 Task: Select the criteria, the date is "tomorrow".
Action: Mouse moved to (205, 92)
Screenshot: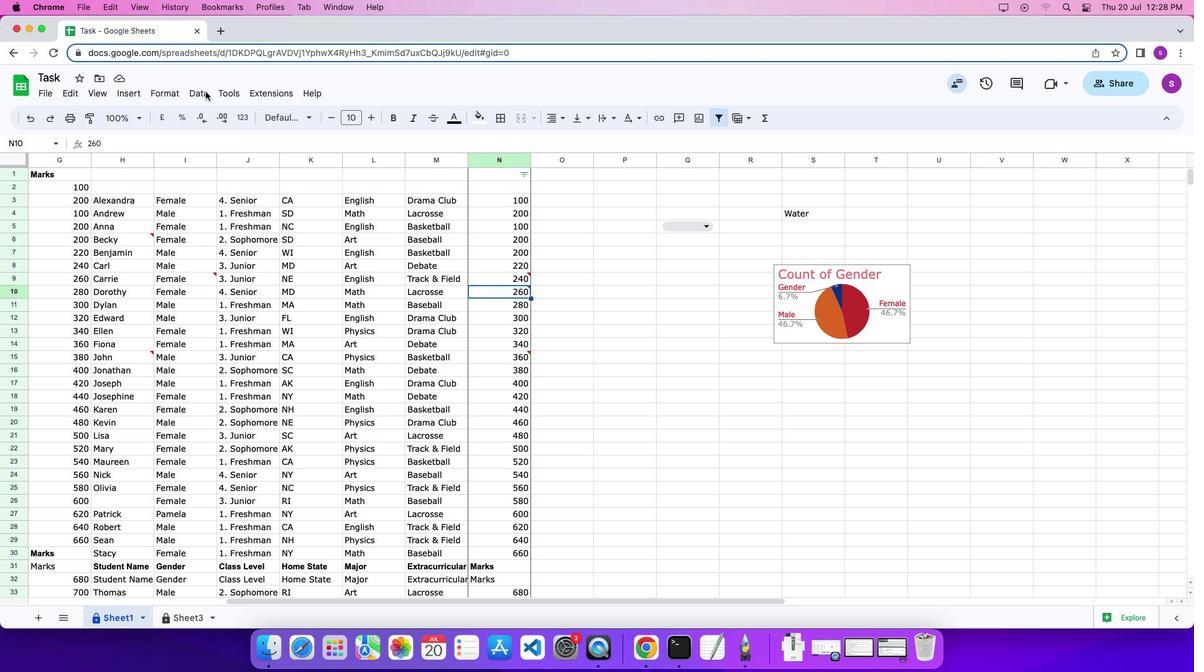 
Action: Mouse pressed left at (205, 92)
Screenshot: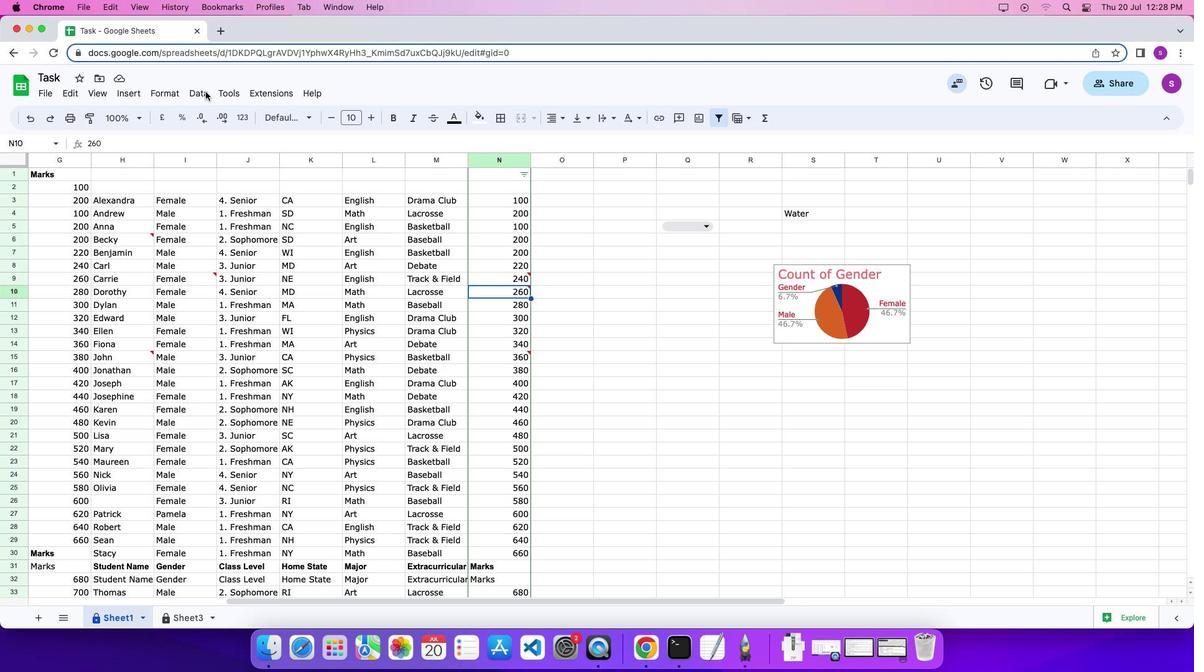 
Action: Mouse pressed left at (205, 92)
Screenshot: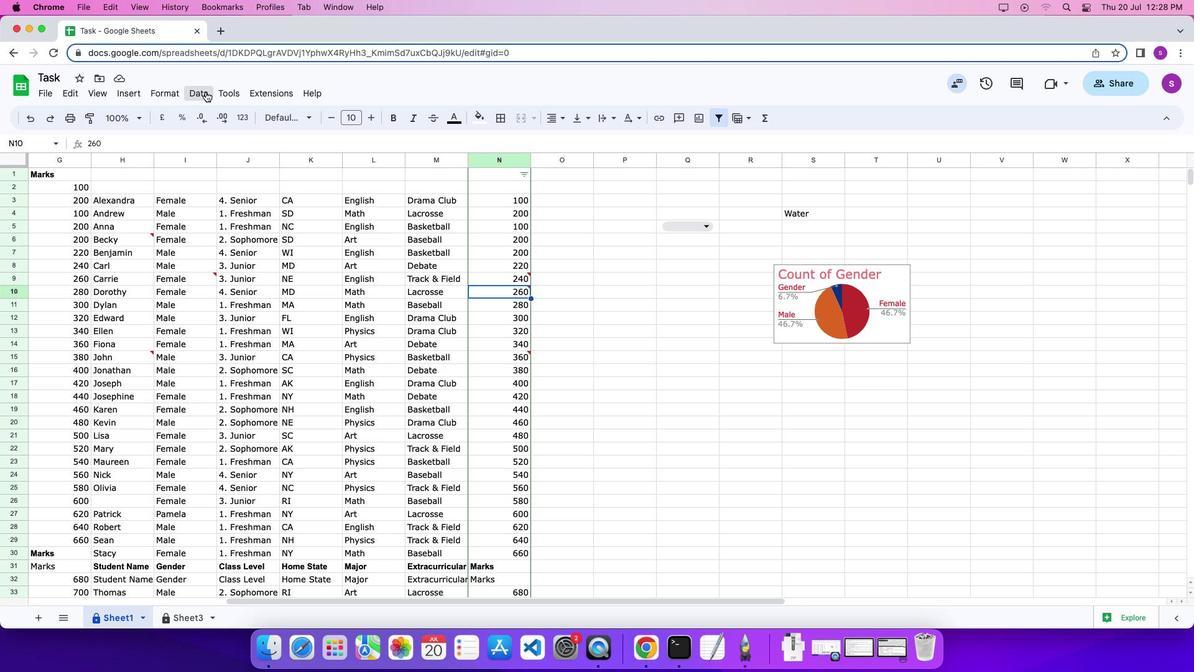 
Action: Mouse pressed left at (205, 92)
Screenshot: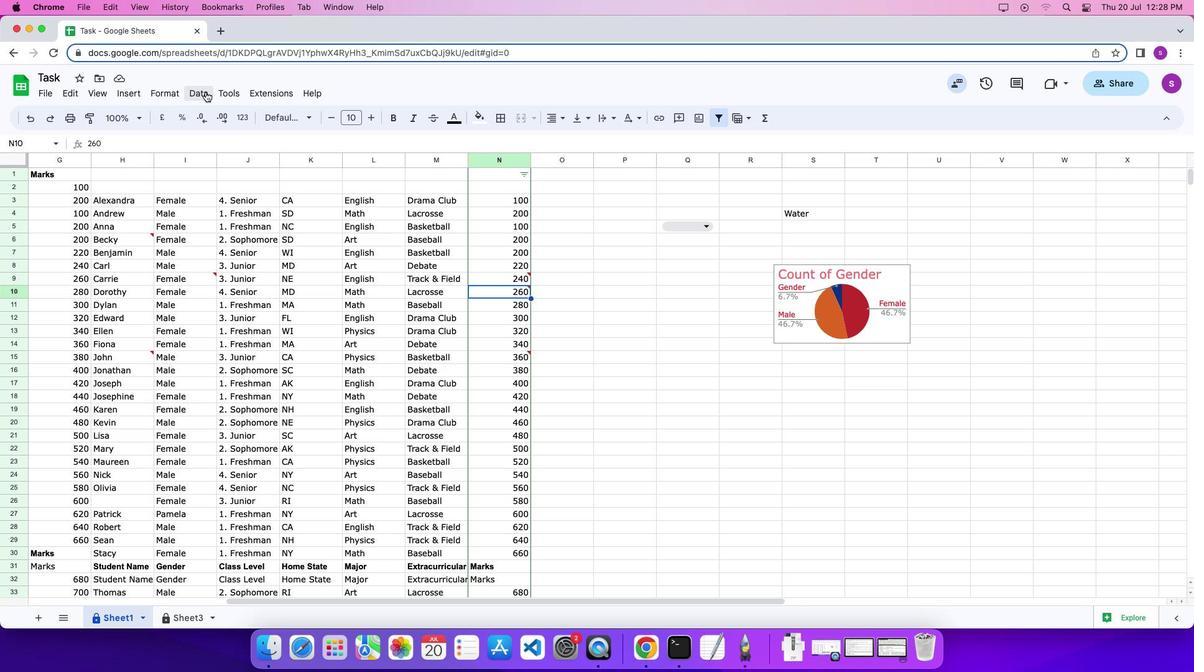 
Action: Mouse moved to (266, 339)
Screenshot: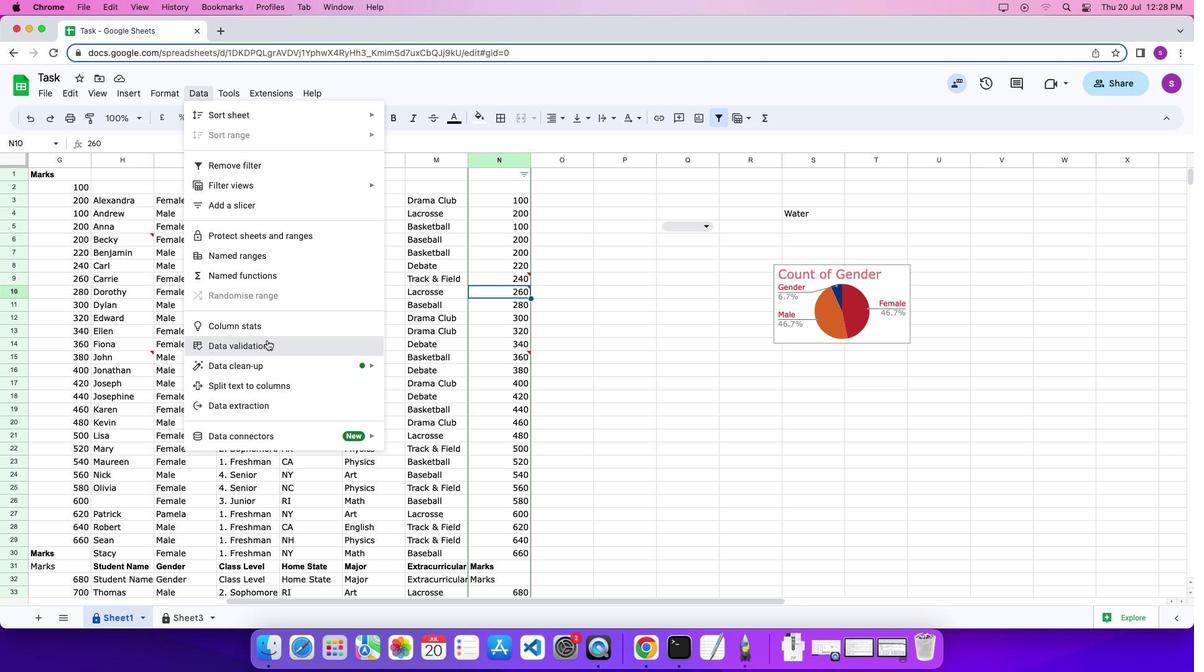
Action: Mouse pressed left at (266, 339)
Screenshot: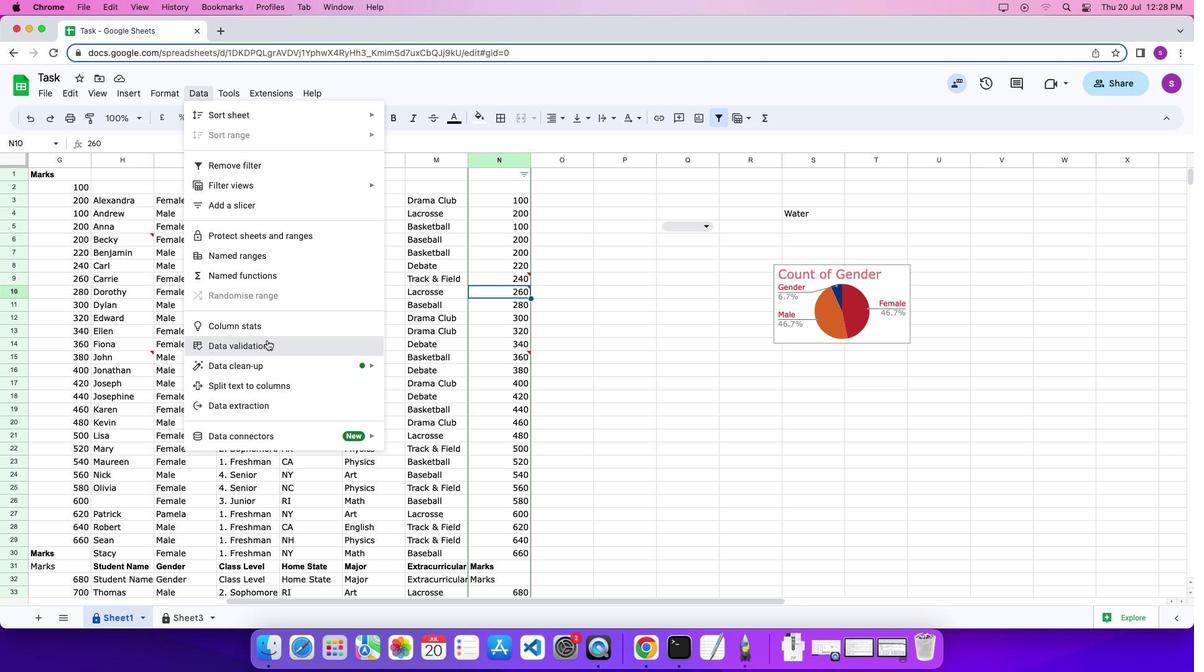 
Action: Mouse moved to (1118, 335)
Screenshot: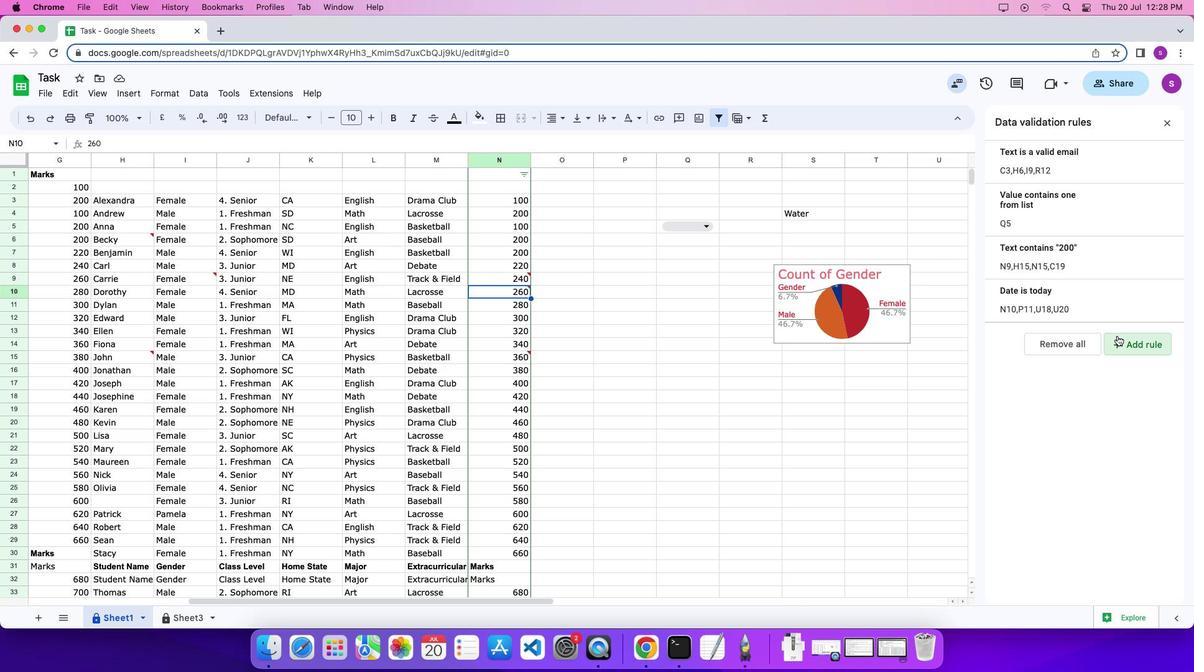 
Action: Mouse pressed left at (1118, 335)
Screenshot: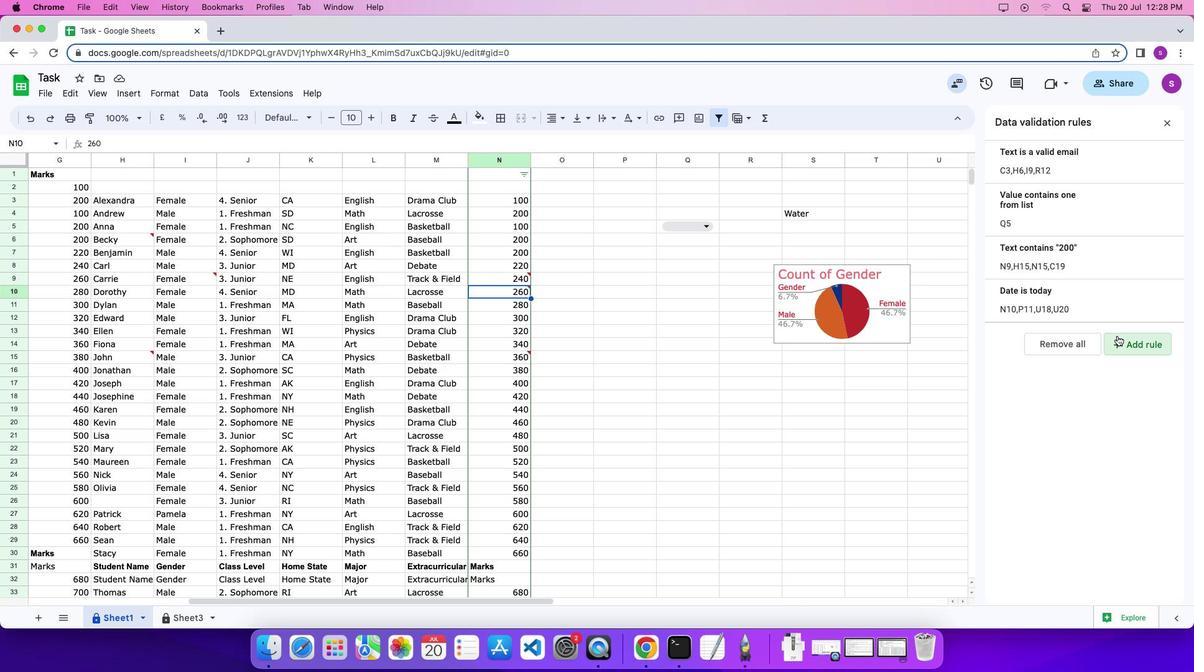 
Action: Mouse moved to (1084, 232)
Screenshot: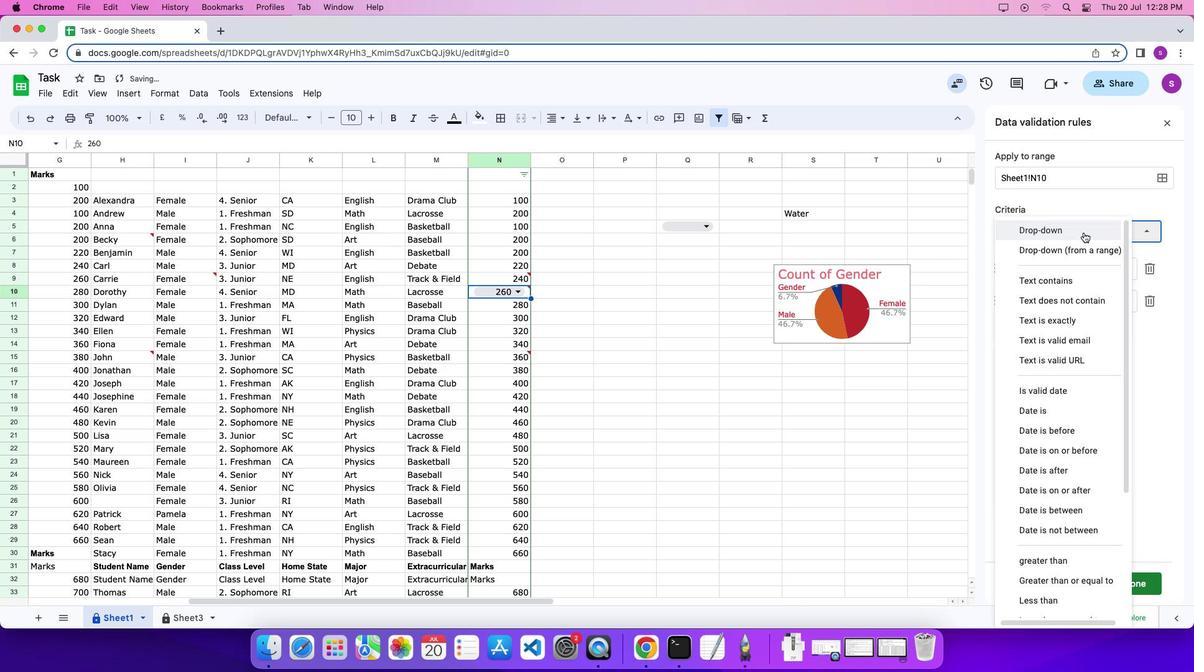 
Action: Mouse pressed left at (1084, 232)
Screenshot: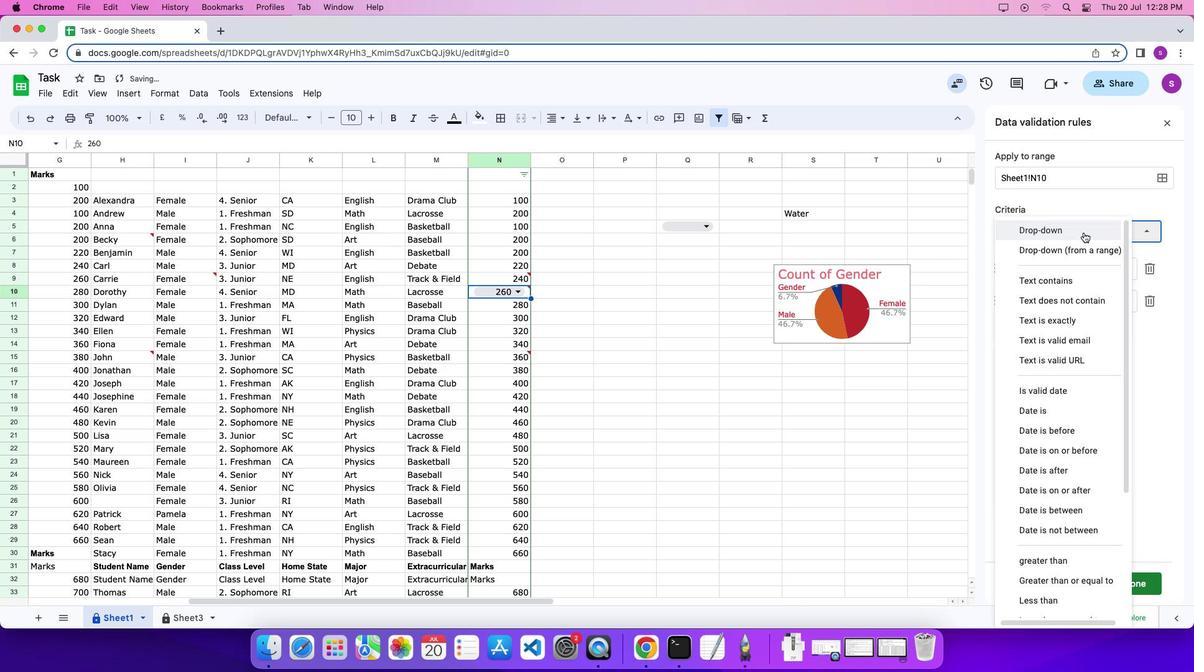 
Action: Mouse moved to (1058, 405)
Screenshot: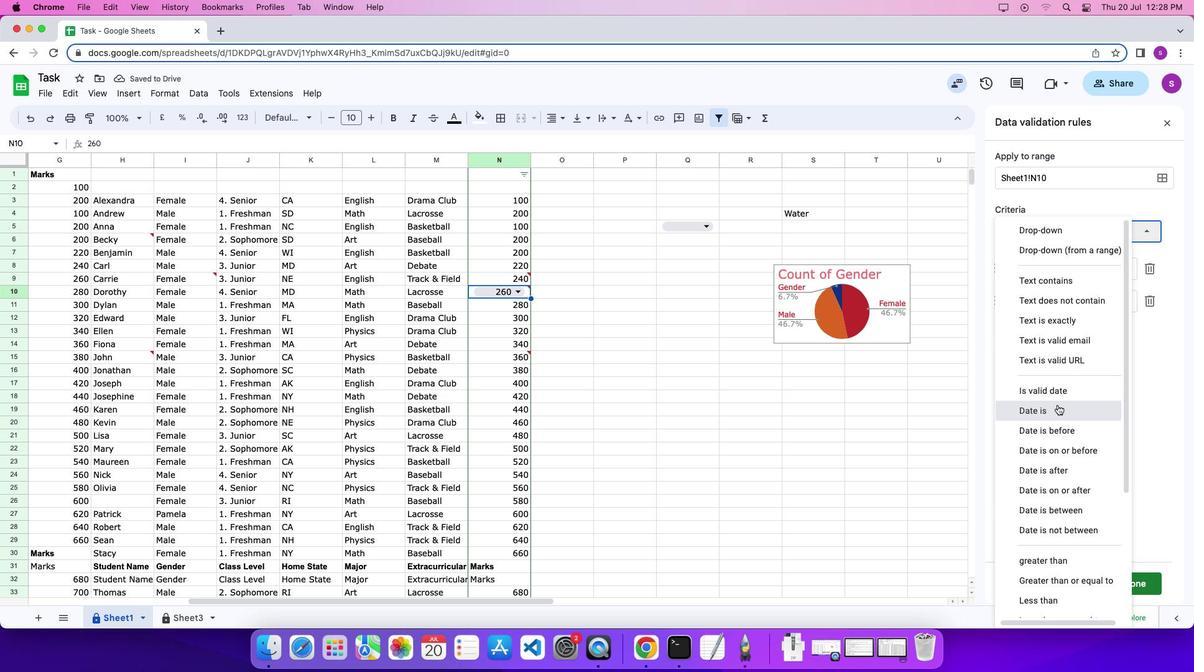 
Action: Mouse pressed left at (1058, 405)
Screenshot: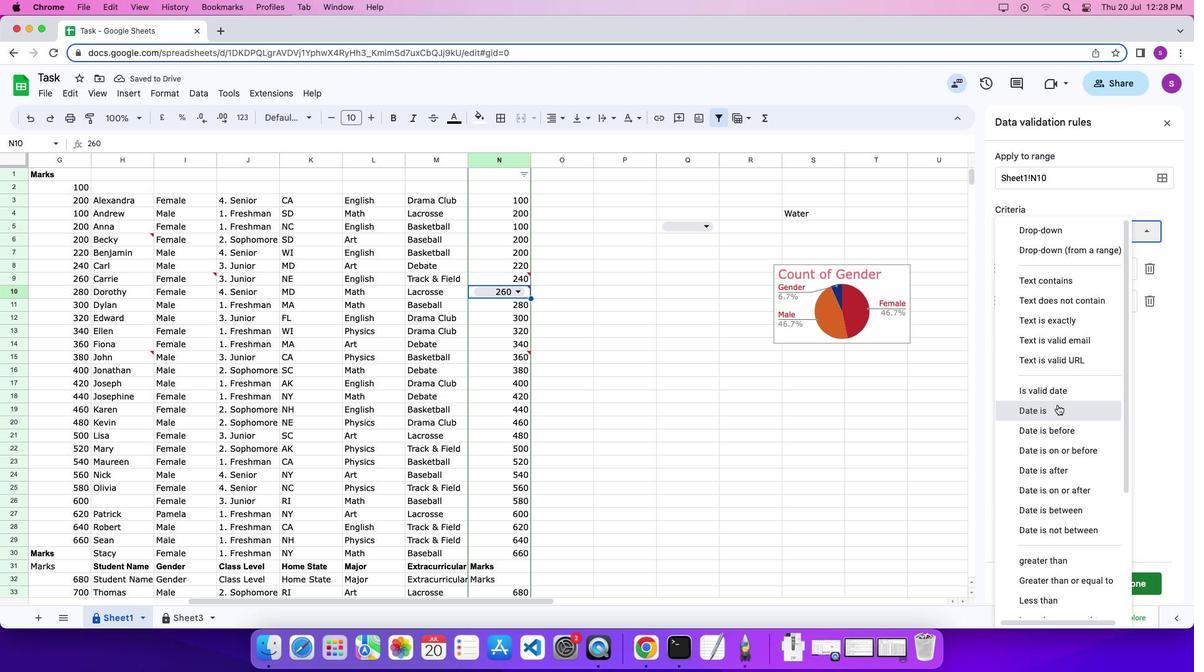 
Action: Mouse moved to (1084, 260)
Screenshot: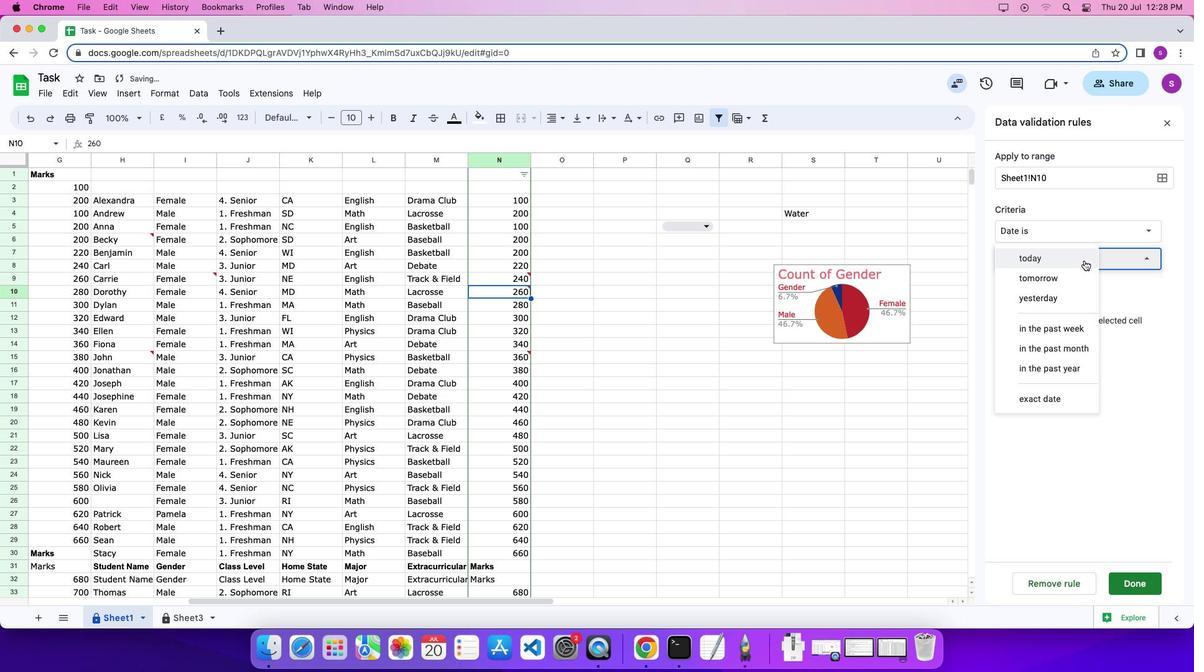 
Action: Mouse pressed left at (1084, 260)
Screenshot: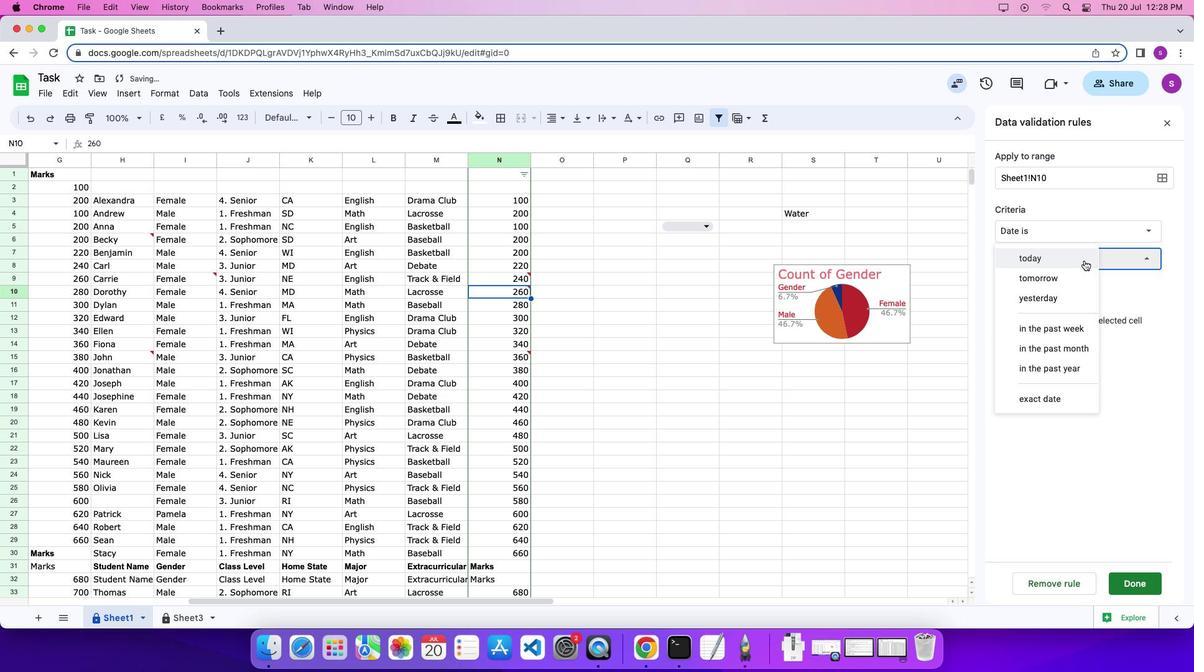 
Action: Mouse moved to (1080, 278)
Screenshot: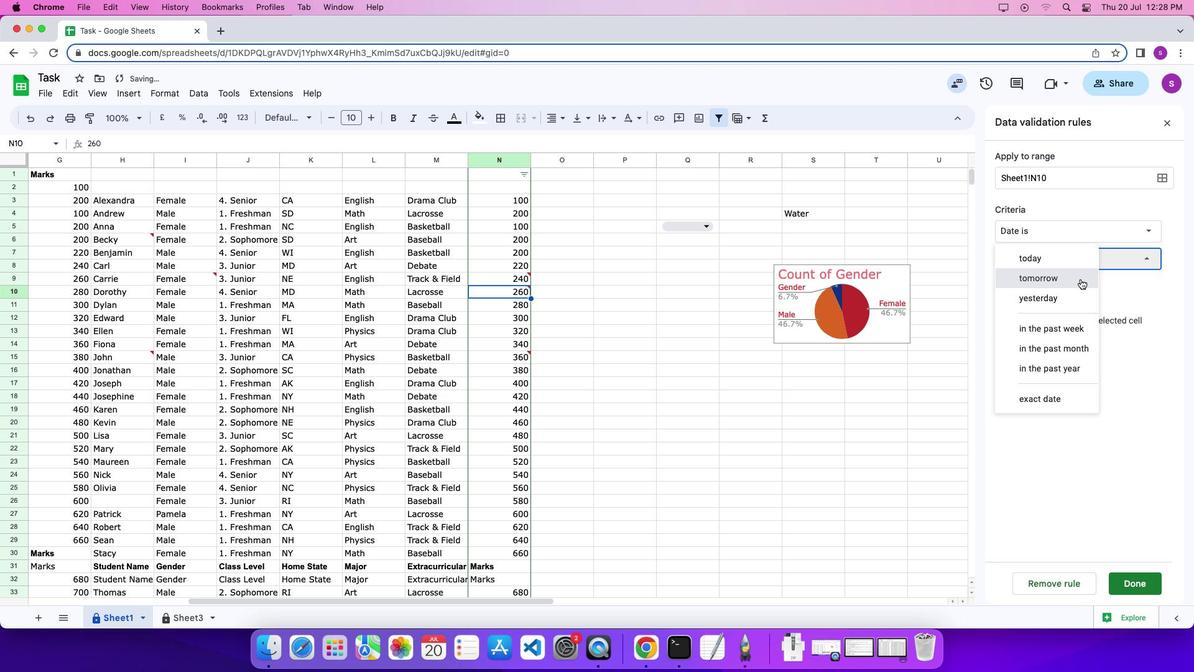 
Action: Mouse pressed left at (1080, 278)
Screenshot: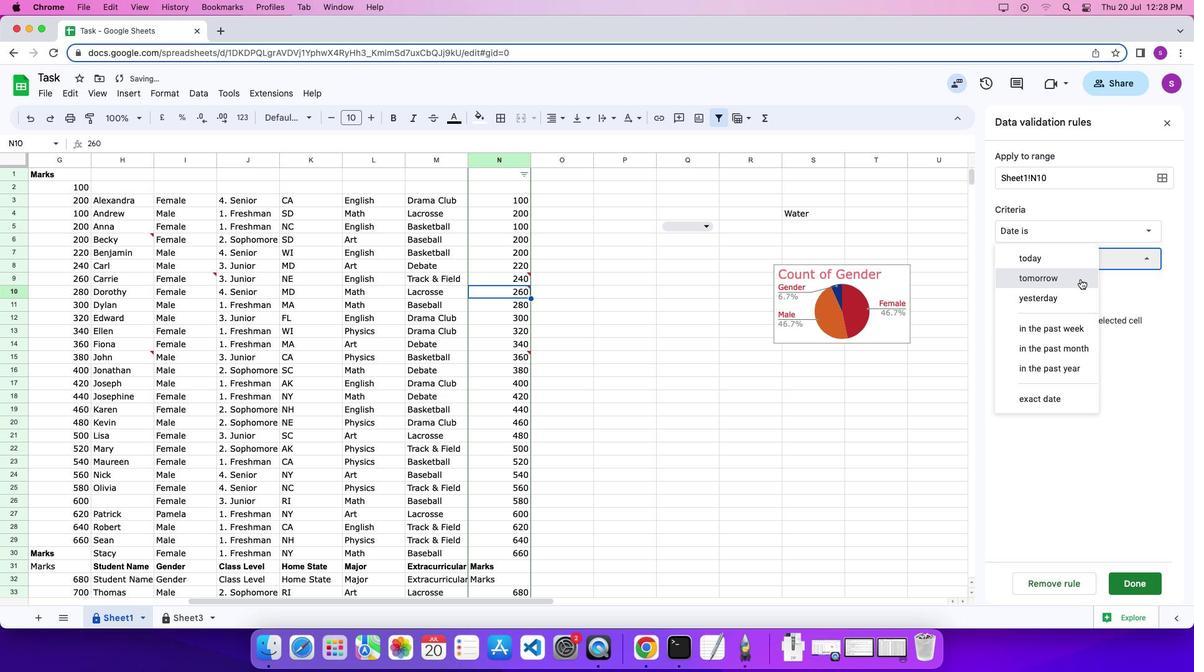 
Action: Mouse moved to (1139, 579)
Screenshot: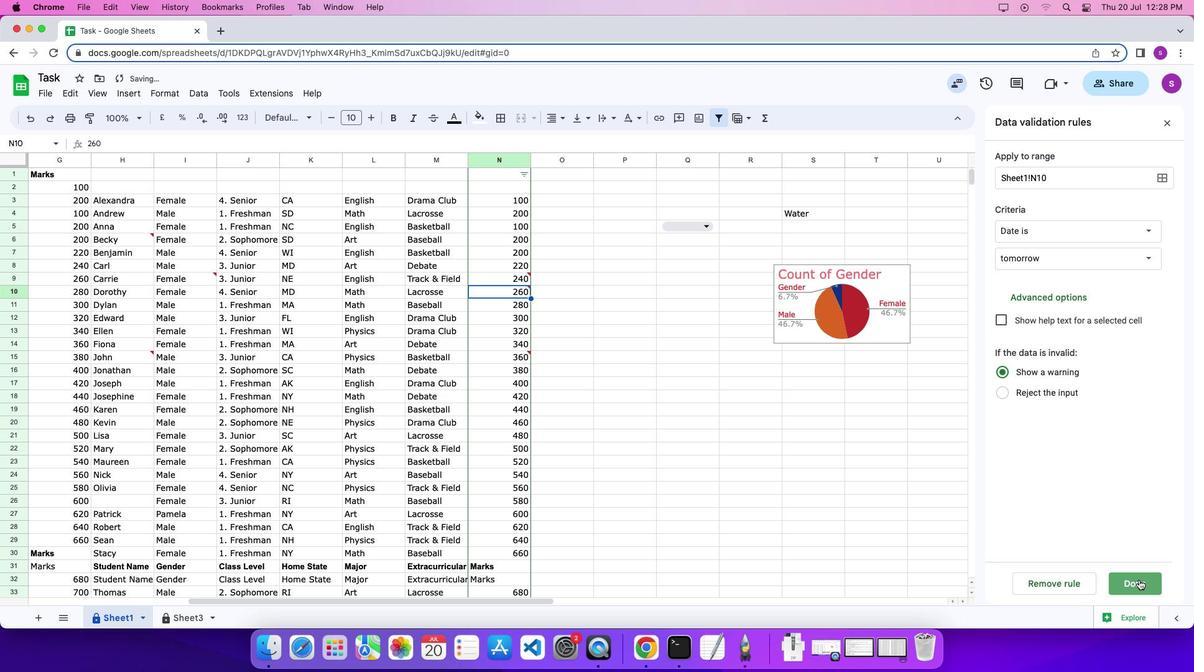 
Action: Mouse pressed left at (1139, 579)
Screenshot: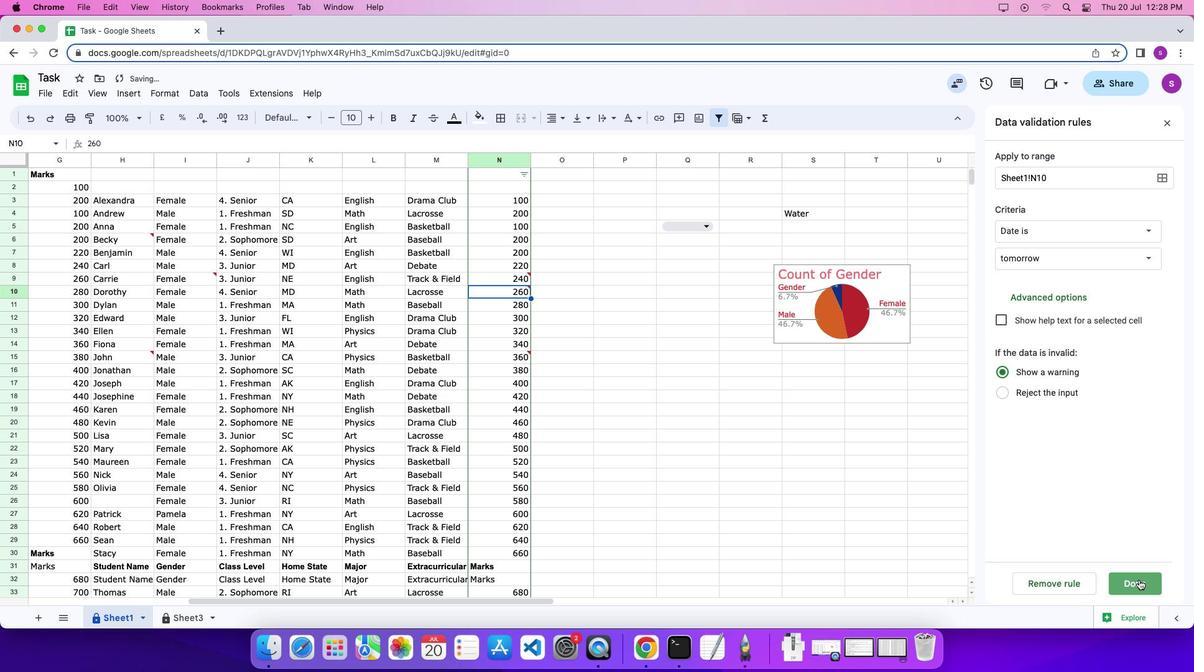 
Action: Mouse moved to (745, 379)
Screenshot: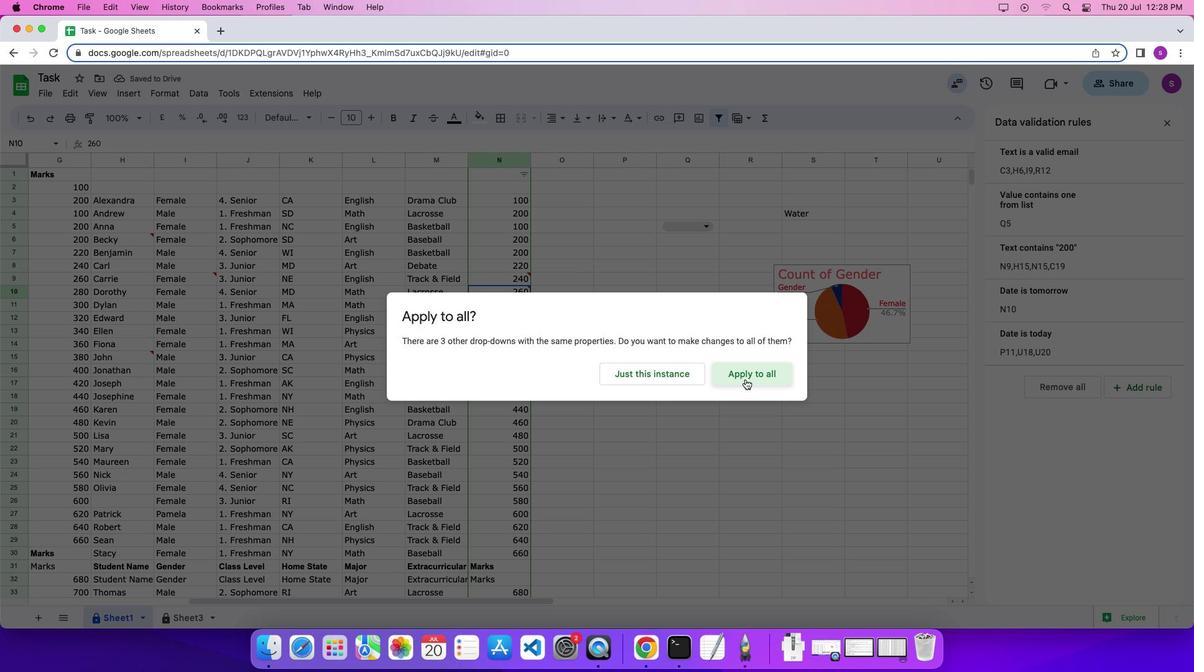 
Action: Mouse pressed left at (745, 379)
Screenshot: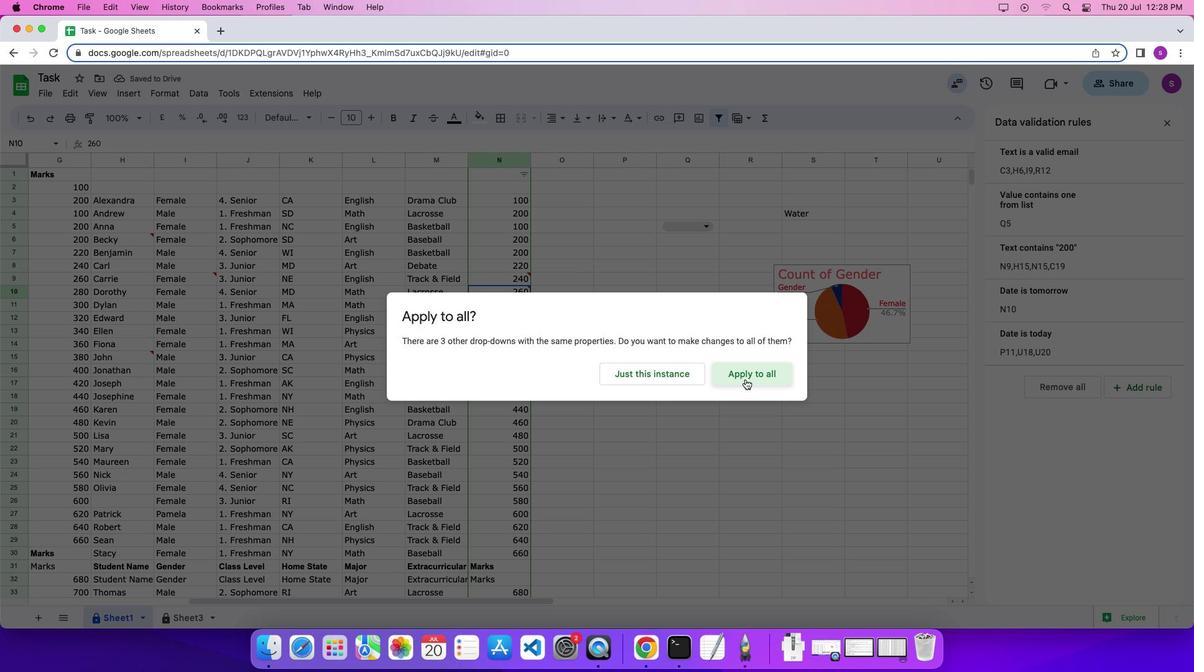 
